 Task: Create a task  Develop a new mobile app for a restaurant , assign it to team member softage.3@softage.net in the project AgileIntegrate and update the status of the task to  At Risk , set the priority of the task to Medium
Action: Mouse moved to (68, 55)
Screenshot: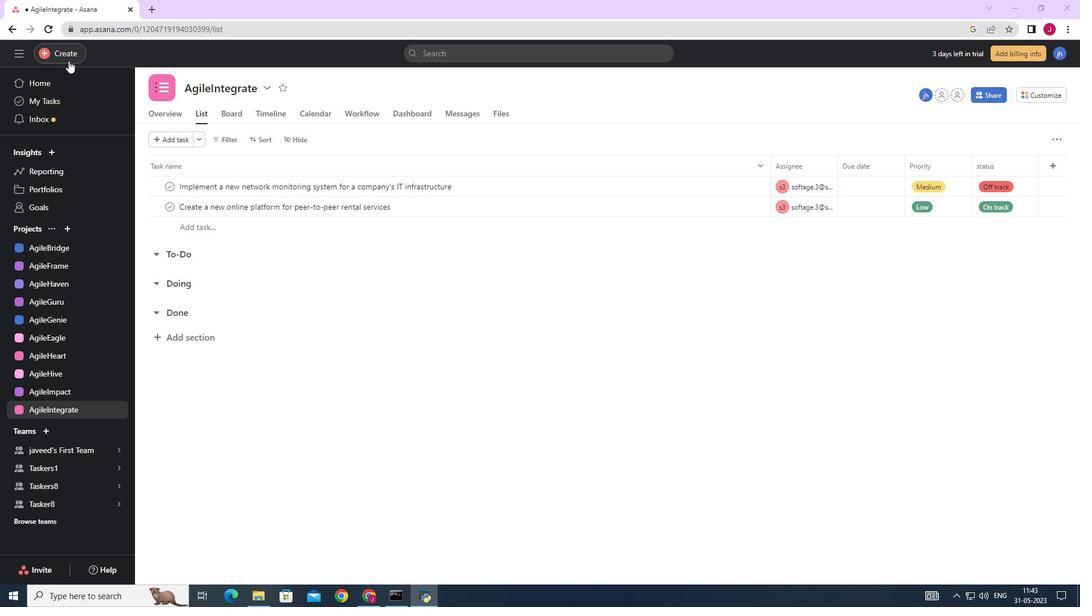 
Action: Mouse pressed left at (68, 55)
Screenshot: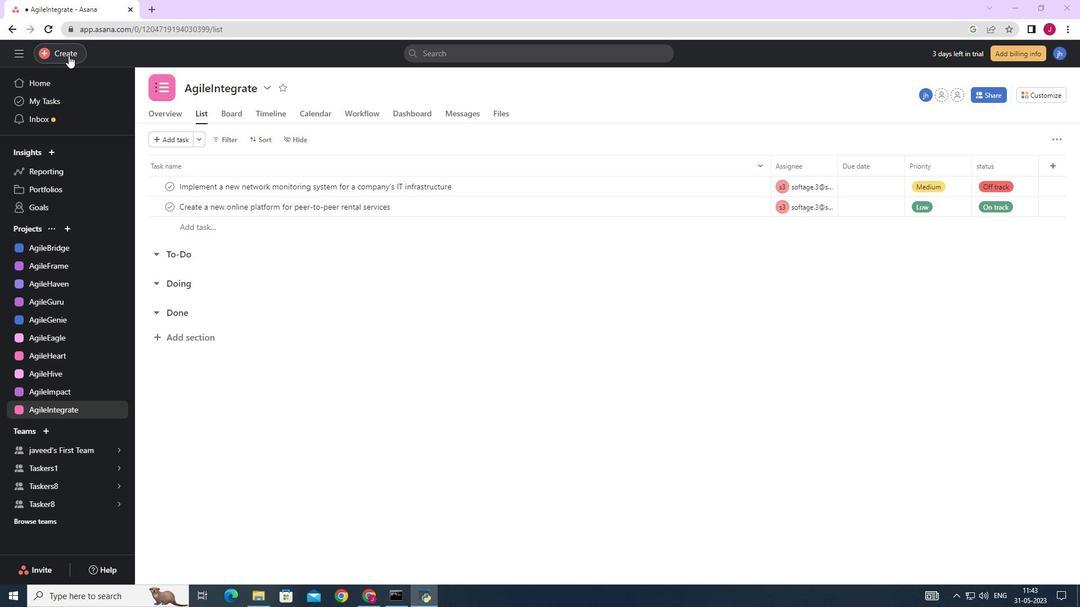 
Action: Mouse moved to (150, 54)
Screenshot: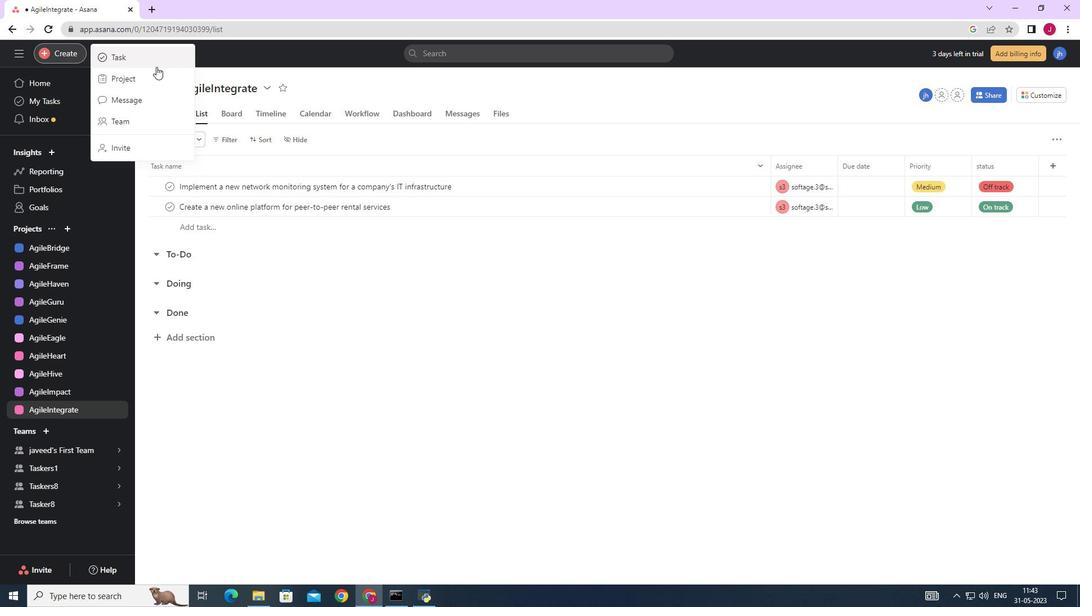 
Action: Mouse pressed left at (150, 54)
Screenshot: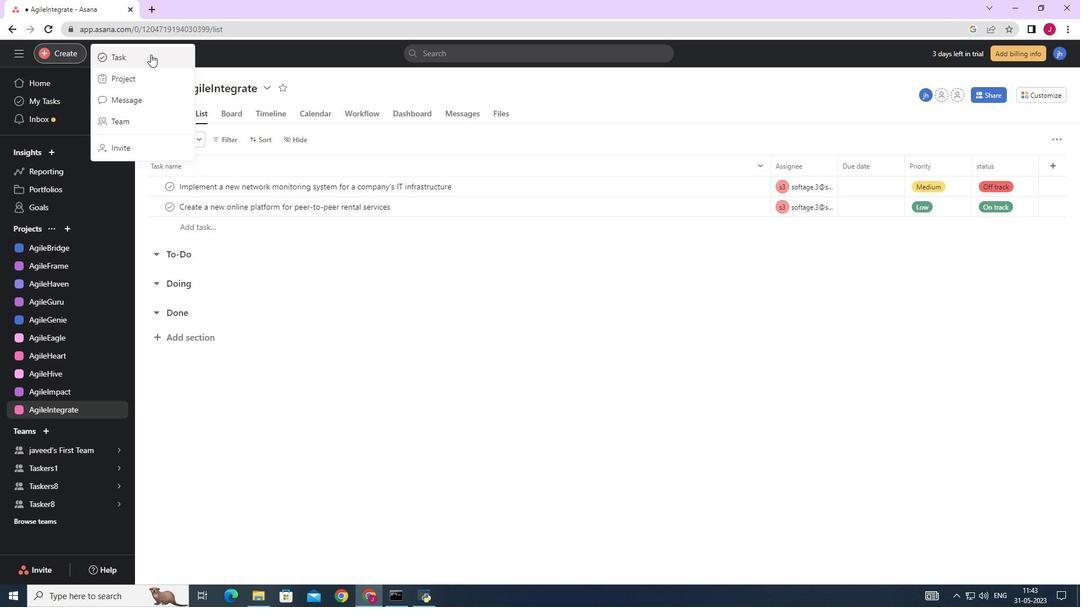 
Action: Mouse moved to (875, 369)
Screenshot: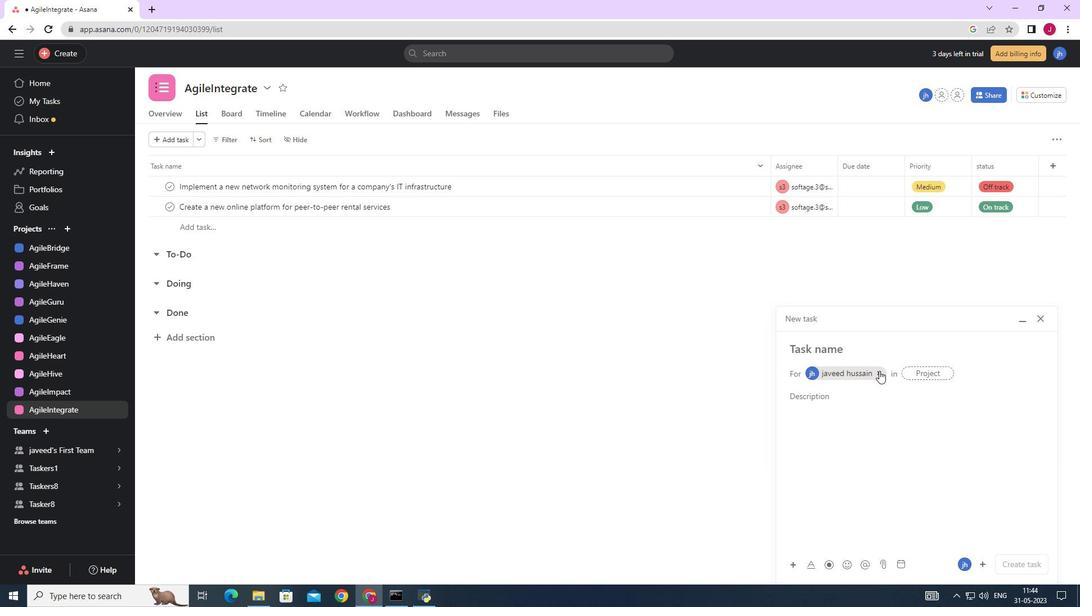 
Action: Mouse pressed left at (875, 369)
Screenshot: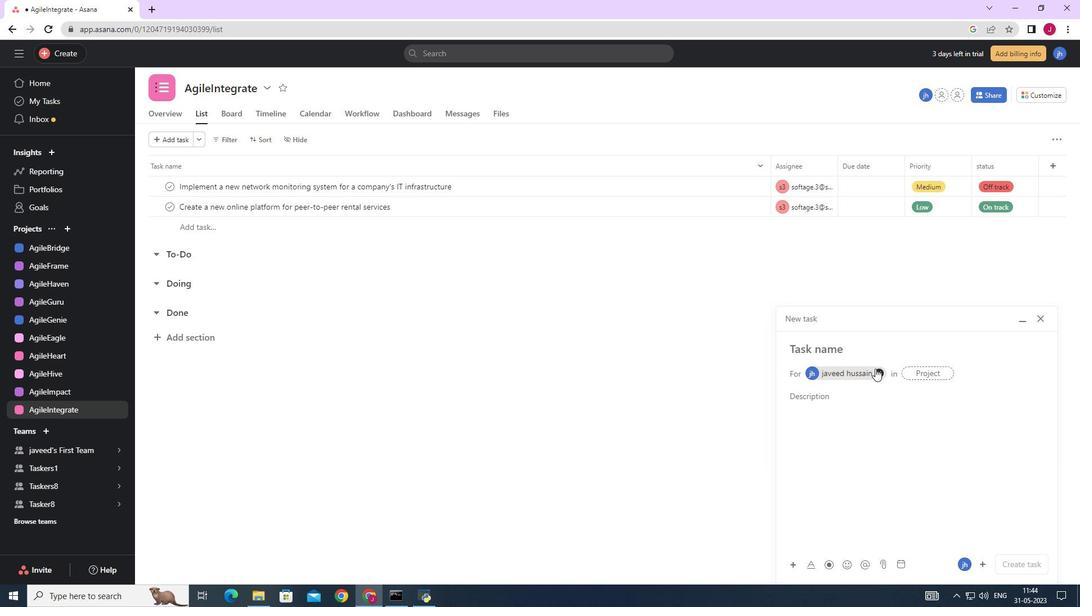 
Action: Mouse moved to (830, 352)
Screenshot: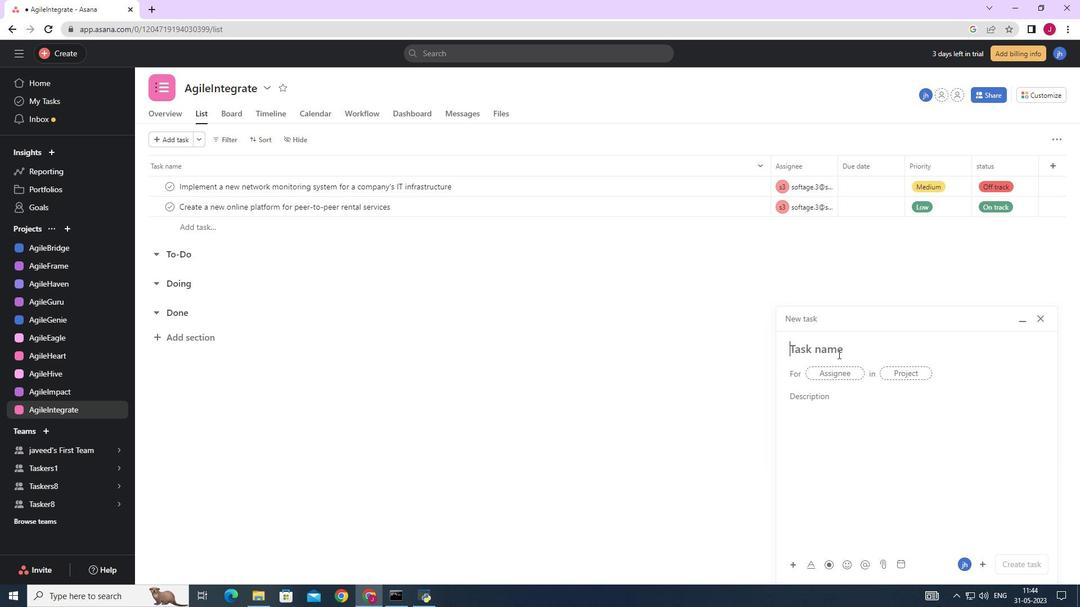 
Action: Mouse pressed left at (830, 352)
Screenshot: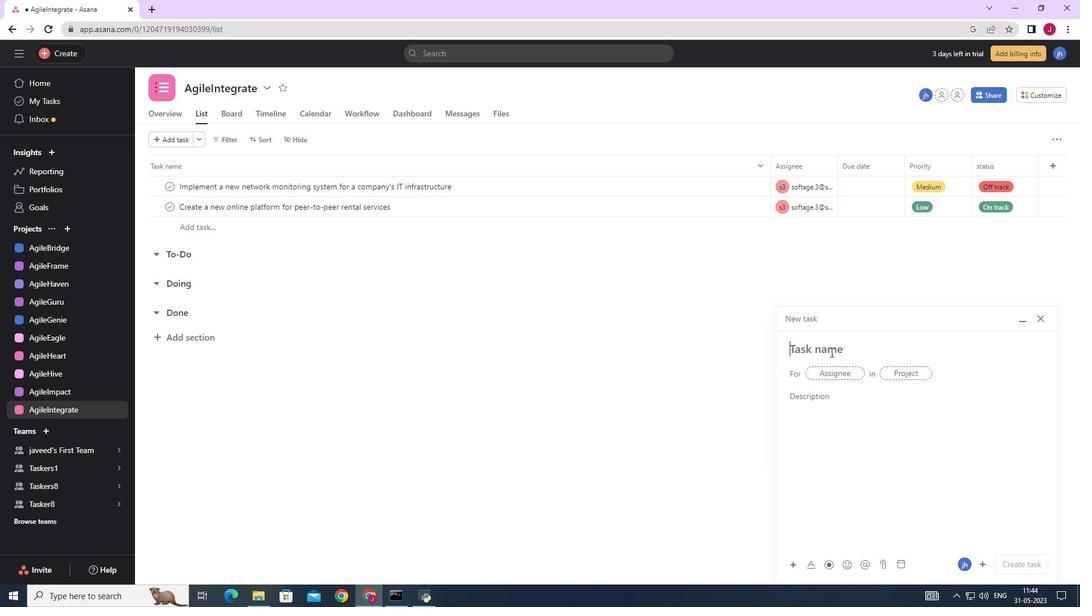 
Action: Key pressed <Key.caps_lock>D<Key.caps_lock>evelop<Key.space>a<Key.space>new<Key.space>mobile<Key.space>app<Key.space>for<Key.space>a<Key.space>restaurnt<Key.space><Key.backspace><Key.backspace><Key.backspace><Key.backspace><Key.backspace>urant<Key.space>
Screenshot: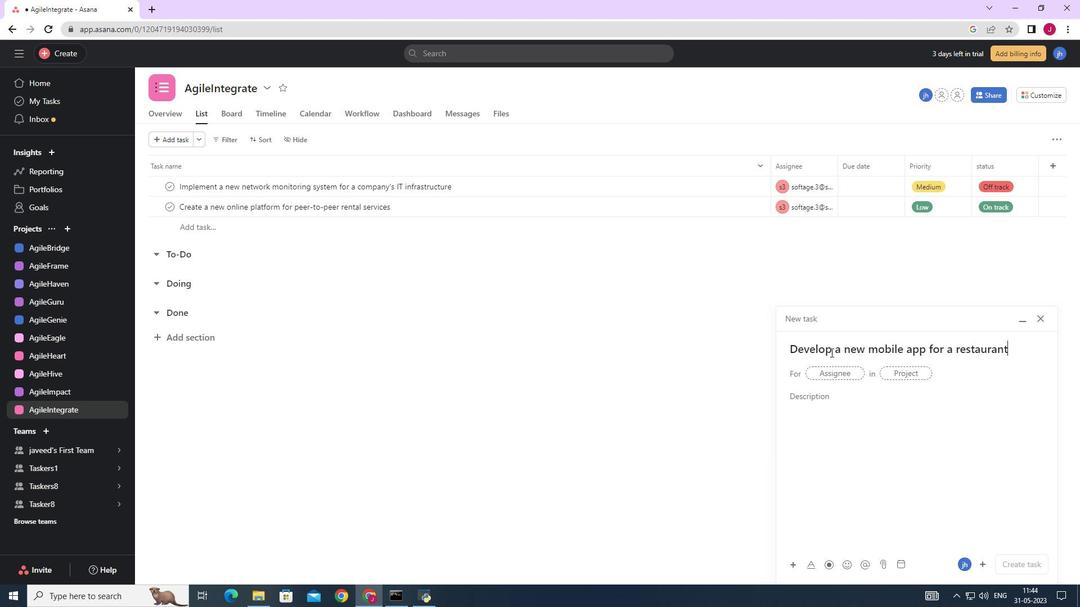 
Action: Mouse moved to (834, 379)
Screenshot: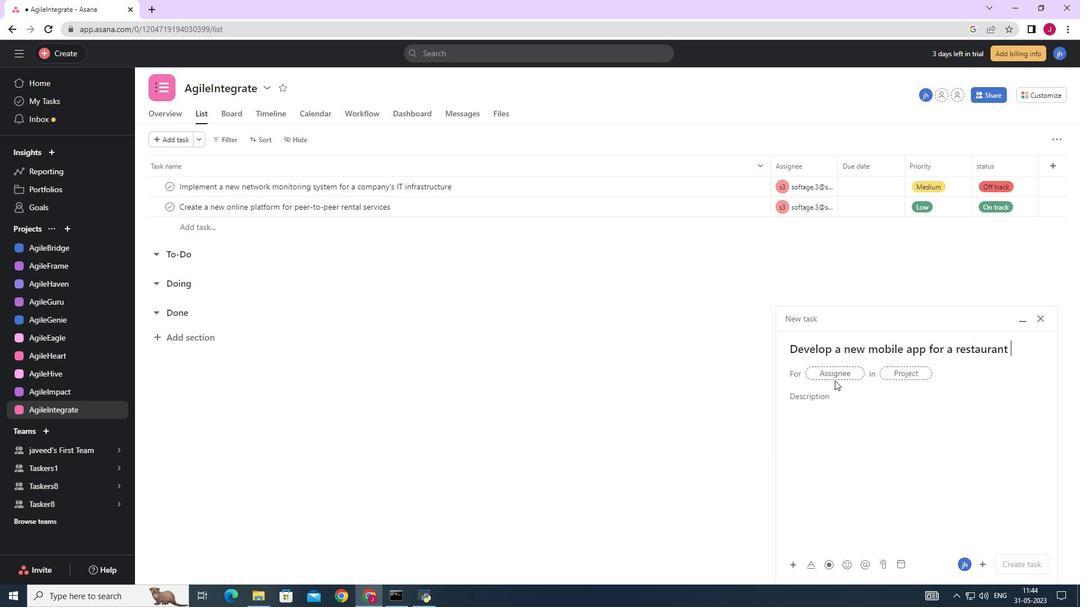 
Action: Mouse pressed left at (834, 379)
Screenshot: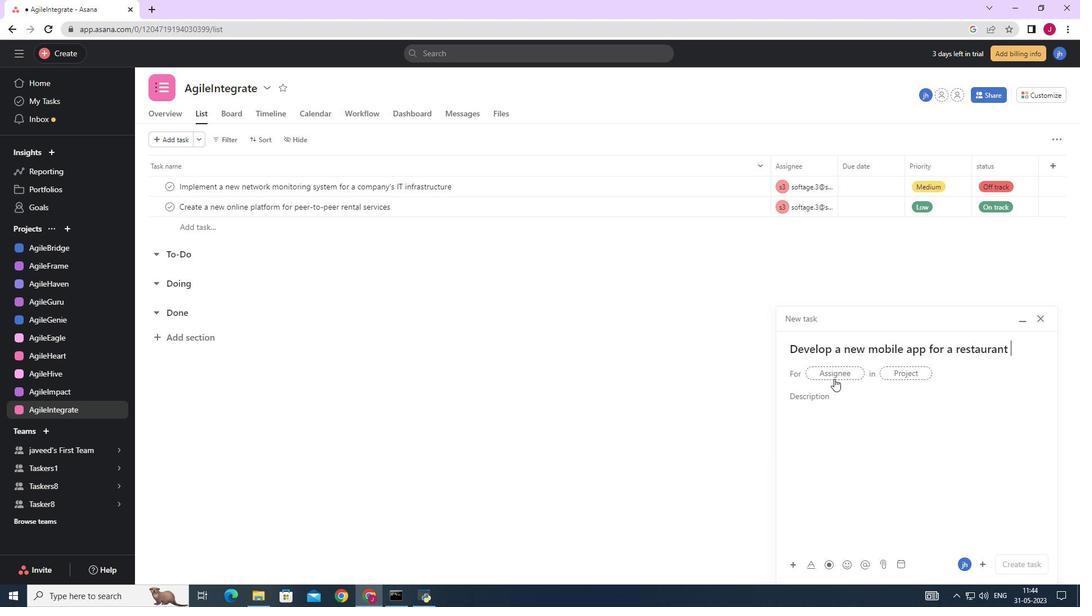 
Action: Key pressed softage.3
Screenshot: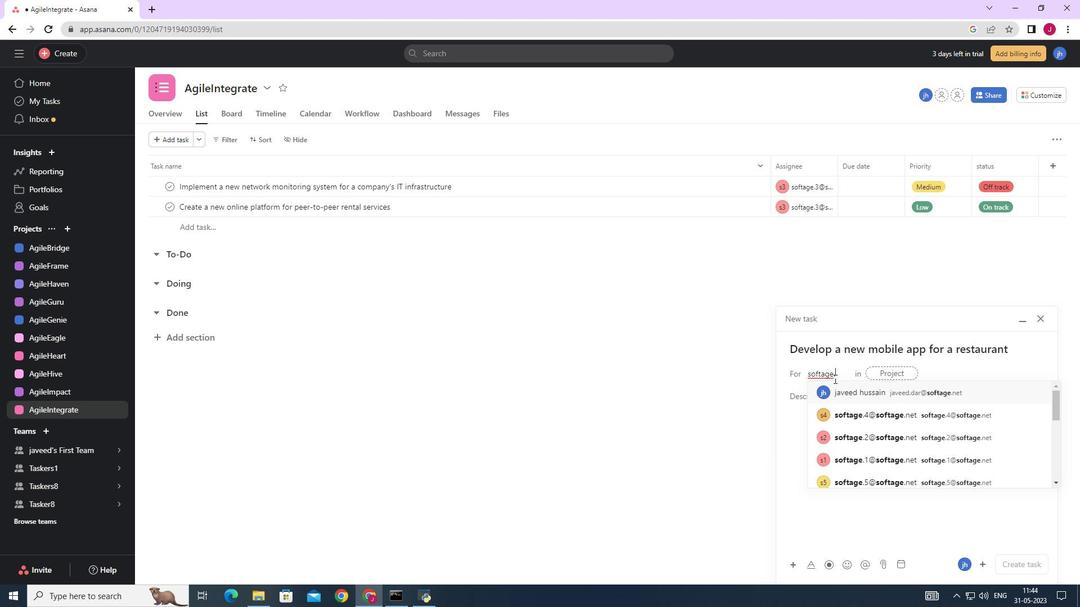 
Action: Mouse moved to (916, 392)
Screenshot: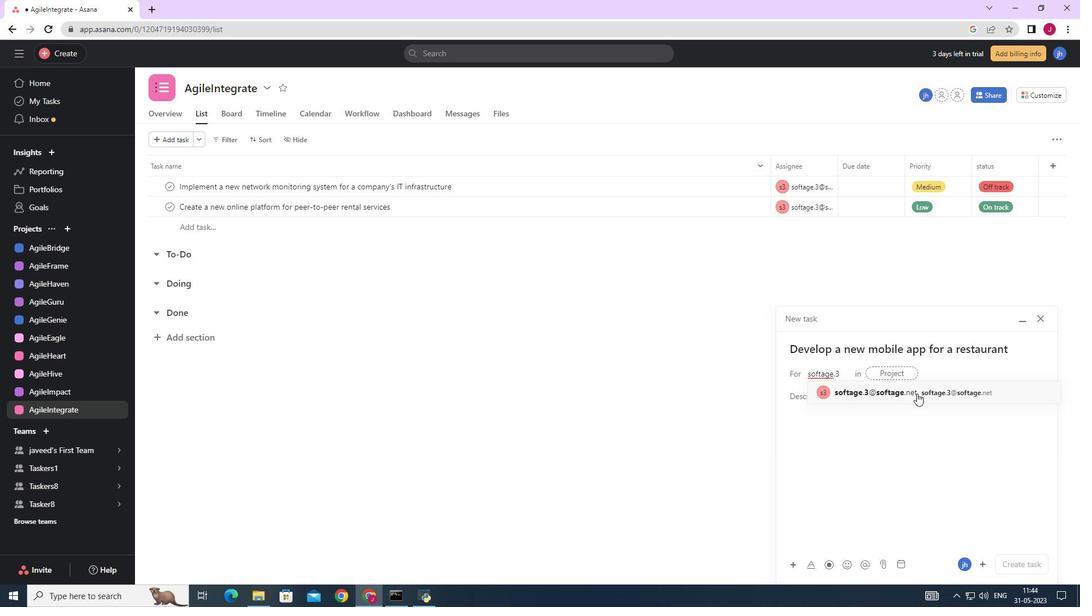 
Action: Mouse pressed left at (916, 392)
Screenshot: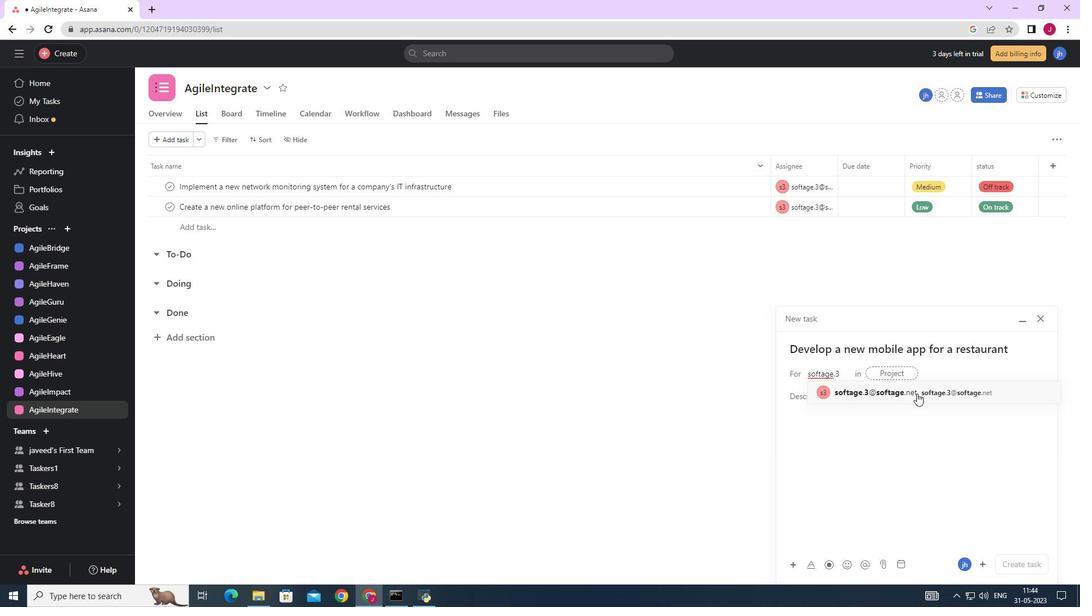 
Action: Mouse moved to (734, 387)
Screenshot: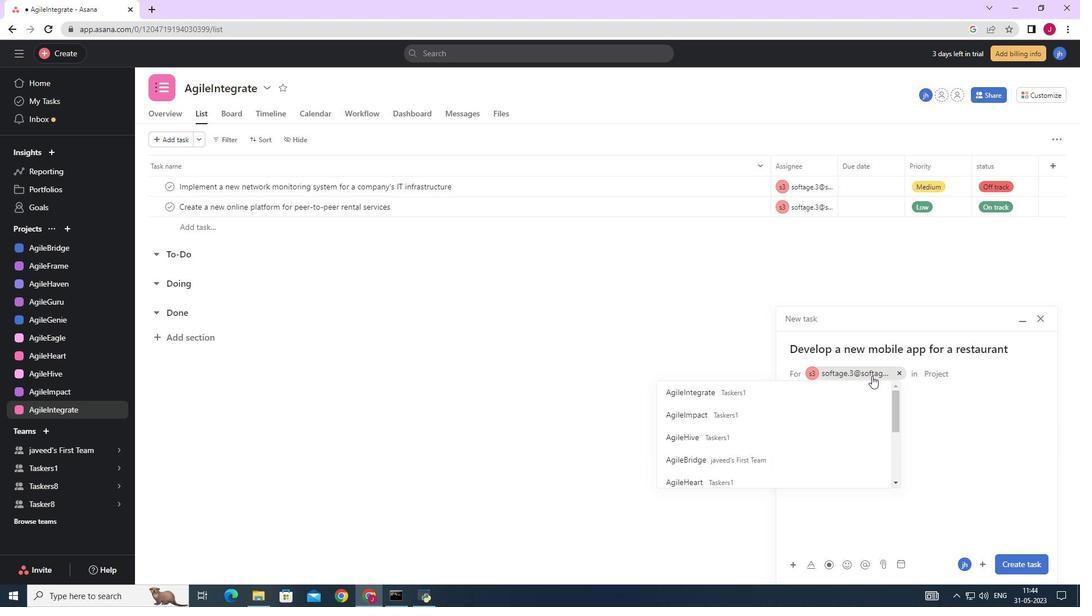 
Action: Mouse pressed left at (734, 387)
Screenshot: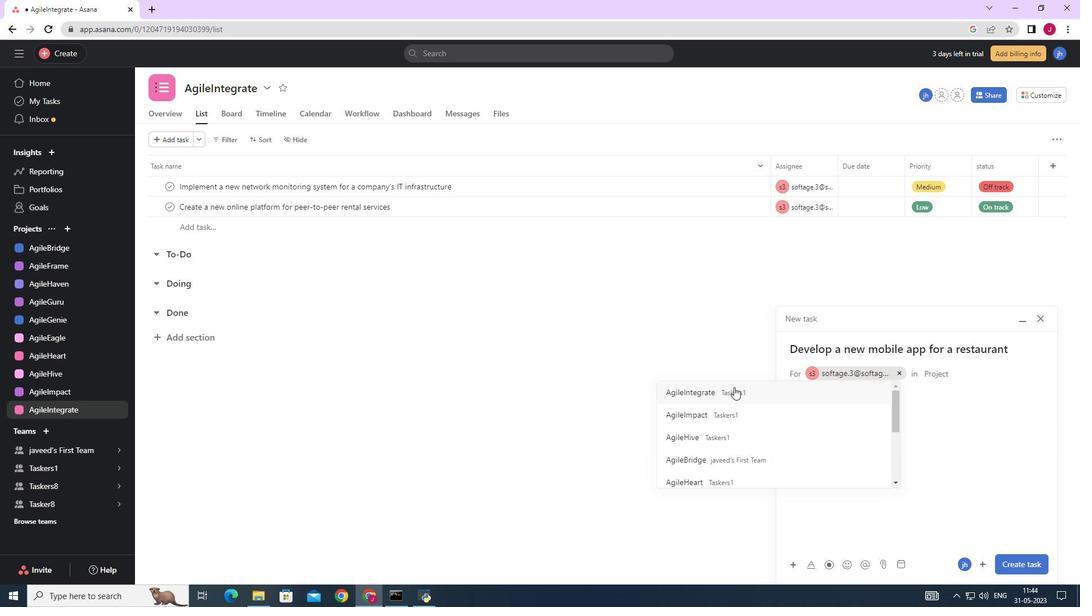 
Action: Mouse moved to (842, 401)
Screenshot: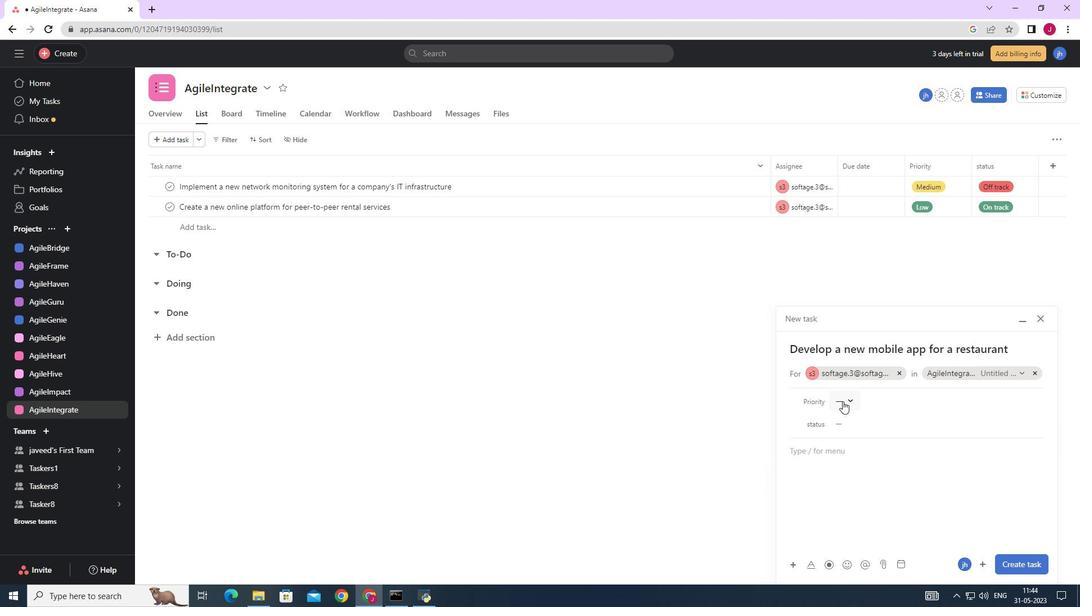 
Action: Mouse pressed left at (842, 401)
Screenshot: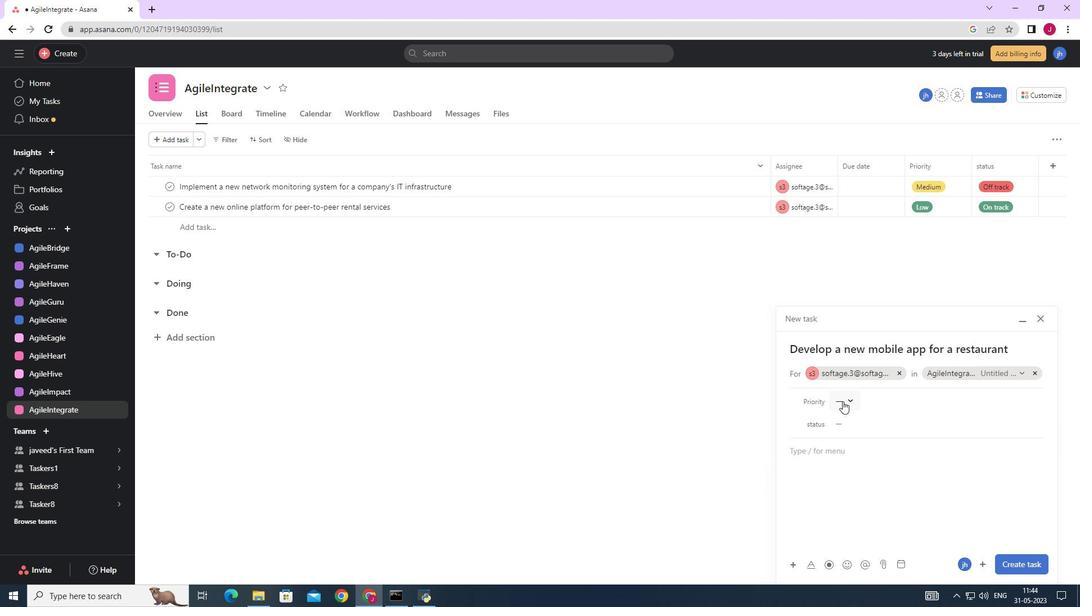 
Action: Mouse moved to (870, 457)
Screenshot: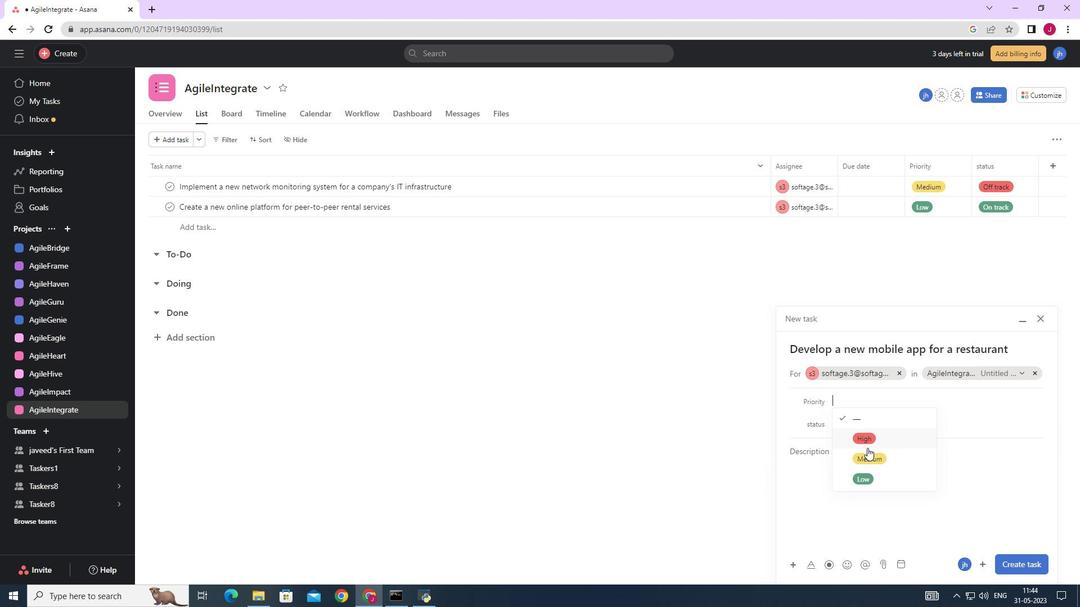 
Action: Mouse pressed left at (870, 457)
Screenshot: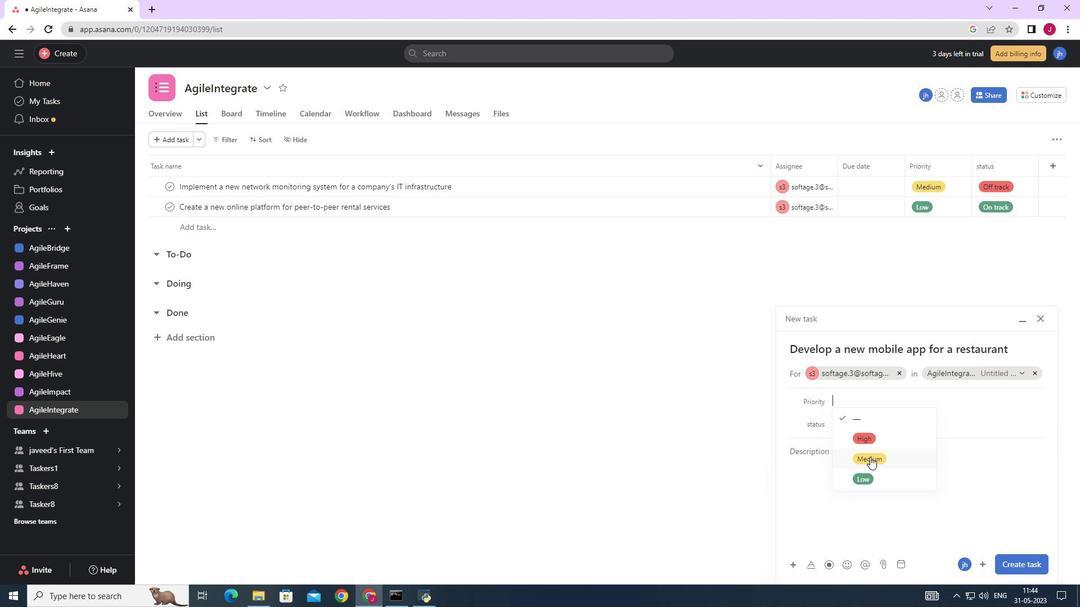 
Action: Mouse moved to (854, 423)
Screenshot: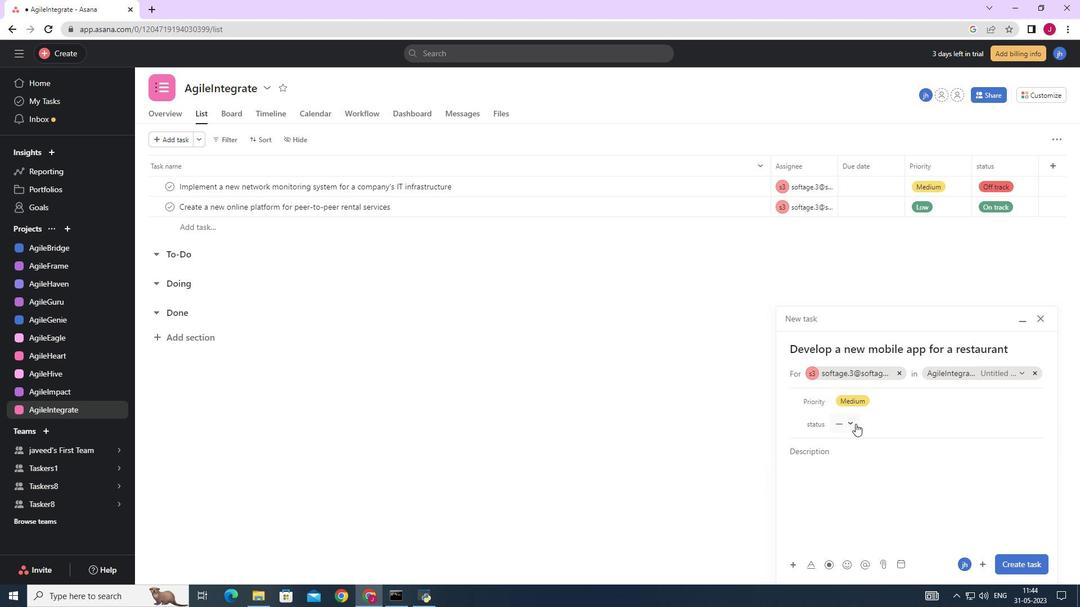 
Action: Mouse pressed left at (854, 423)
Screenshot: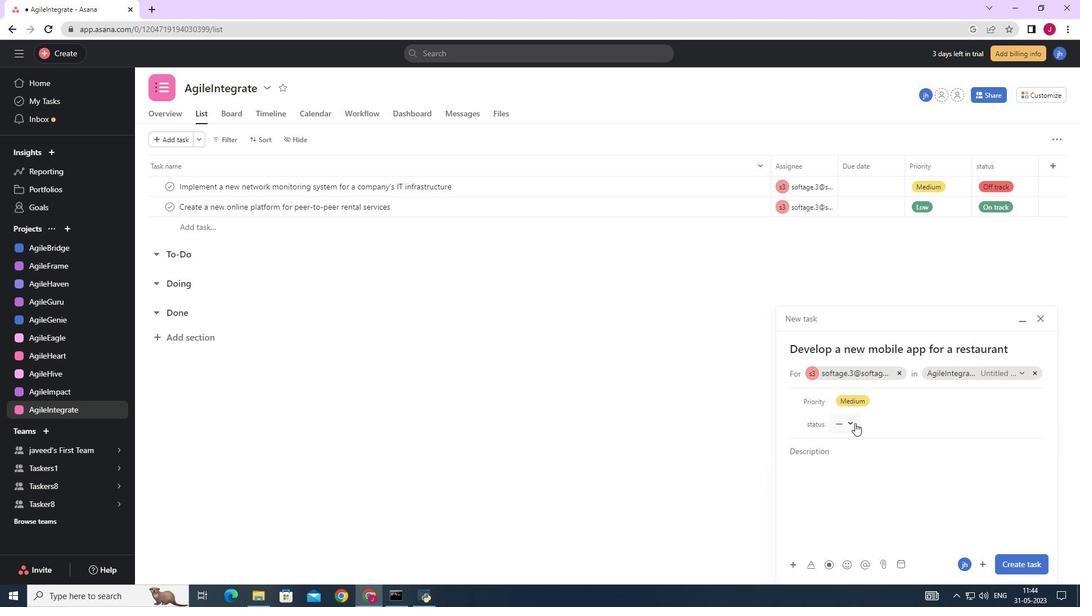 
Action: Mouse moved to (868, 500)
Screenshot: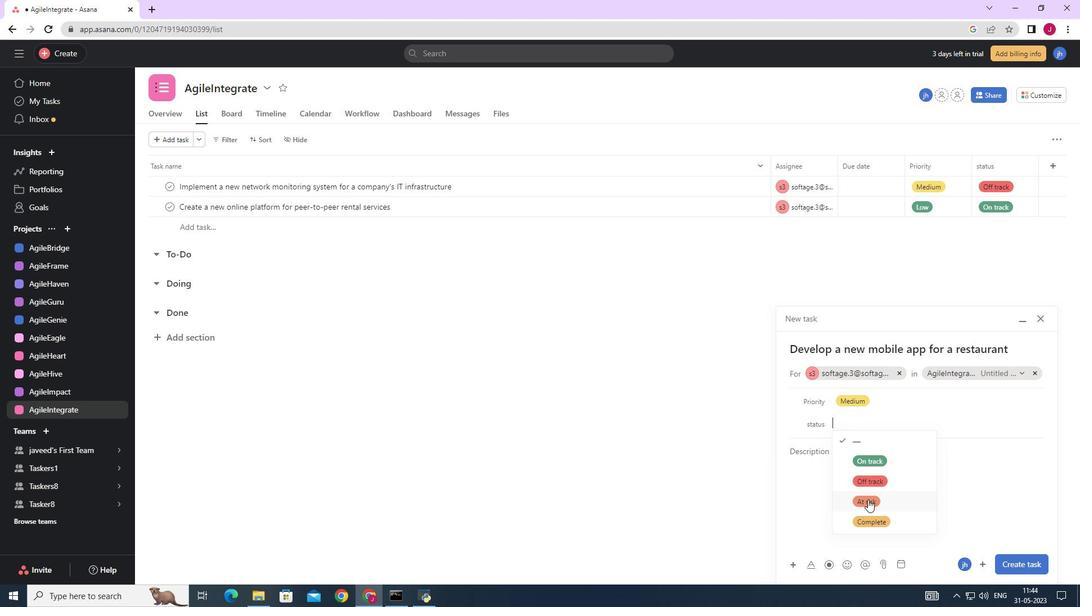 
Action: Mouse pressed left at (868, 500)
Screenshot: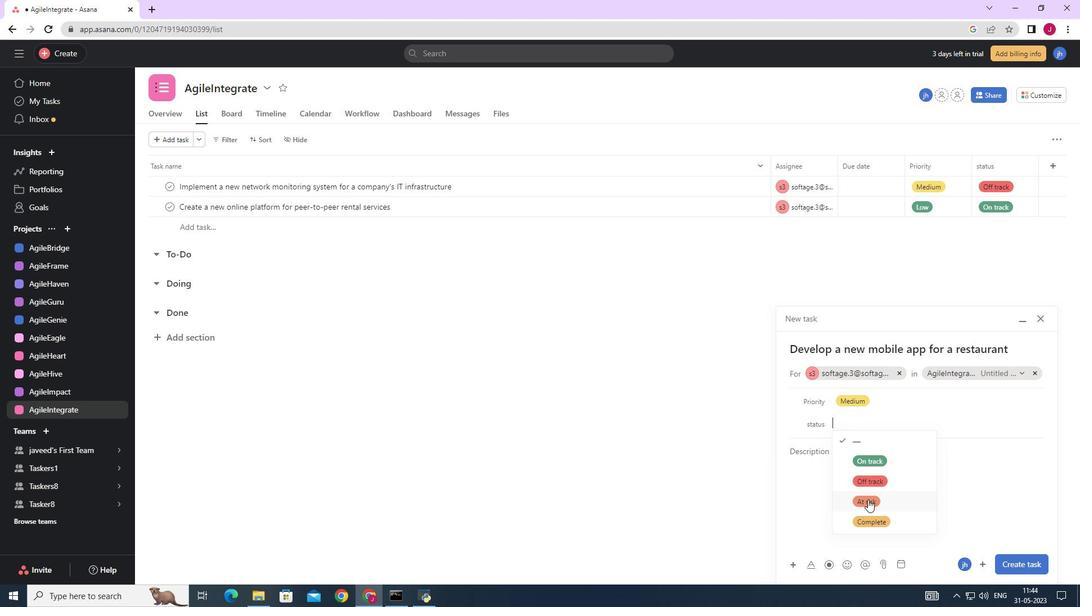 
Action: Mouse moved to (1023, 563)
Screenshot: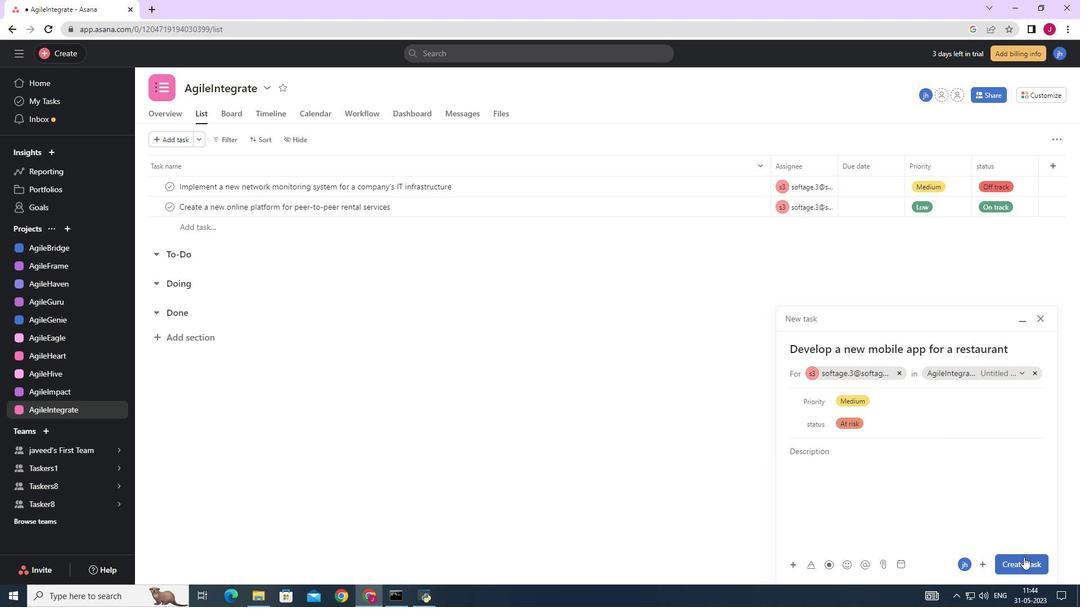 
Action: Mouse pressed left at (1023, 563)
Screenshot: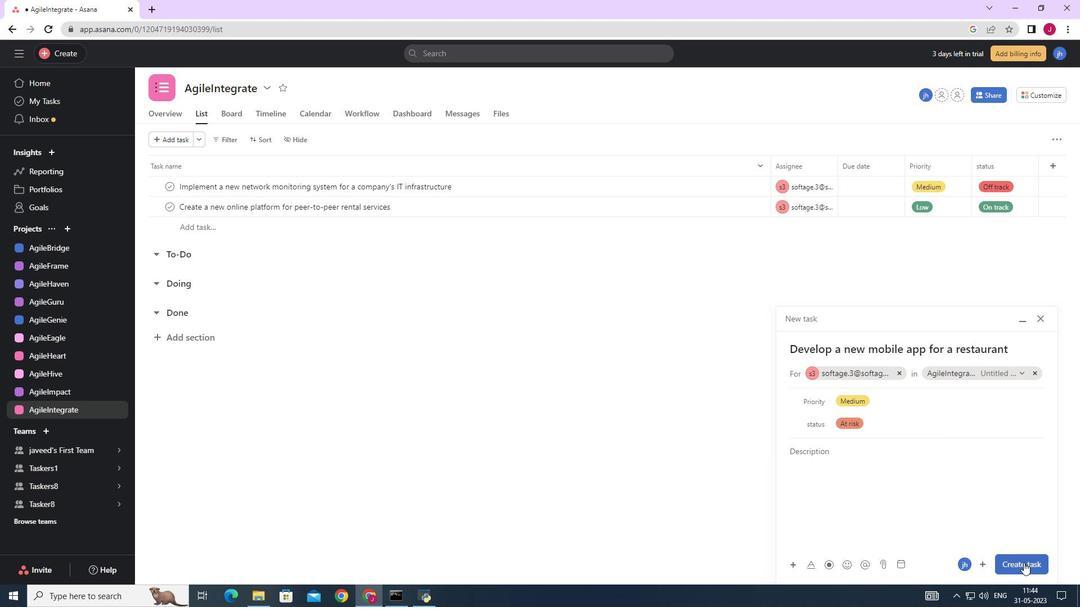 
Action: Mouse moved to (820, 454)
Screenshot: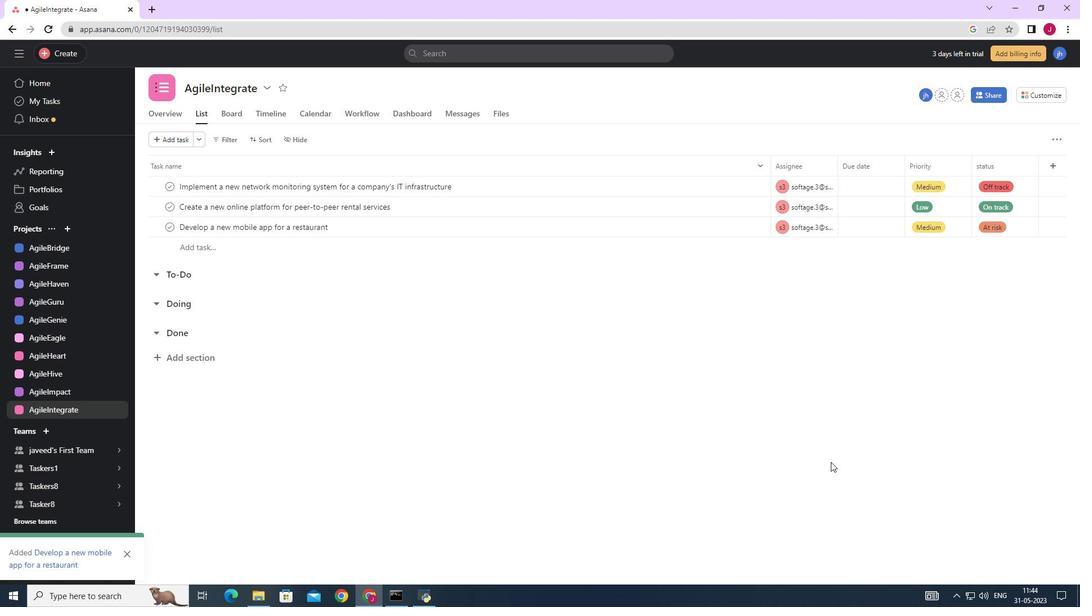 
